 Task: Assign Person0003 as Assignee of Child Issue ChildIssue0014 of Issue Issue0007 in Backlog  in Scrum Project Project0002 in Jira
Action: Mouse moved to (376, 433)
Screenshot: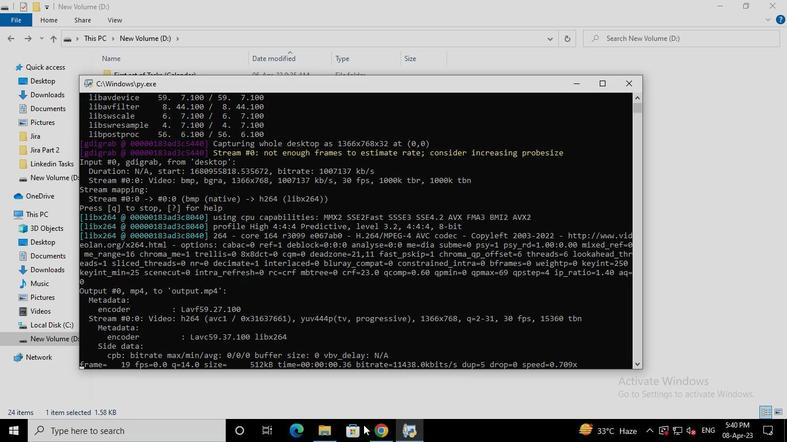 
Action: Mouse pressed left at (376, 433)
Screenshot: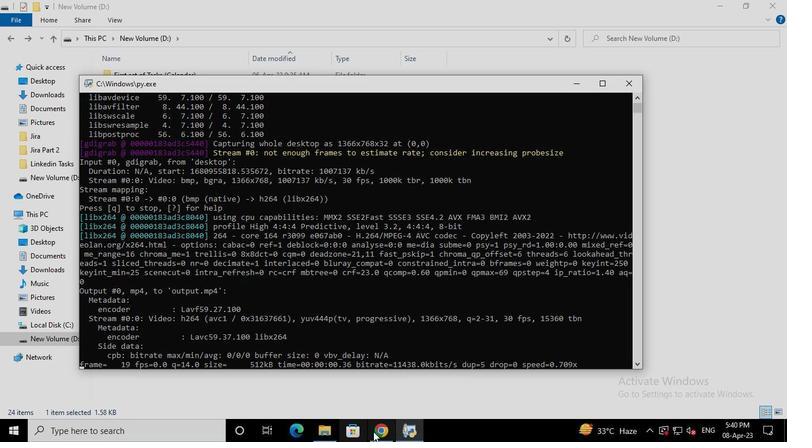 
Action: Mouse moved to (79, 175)
Screenshot: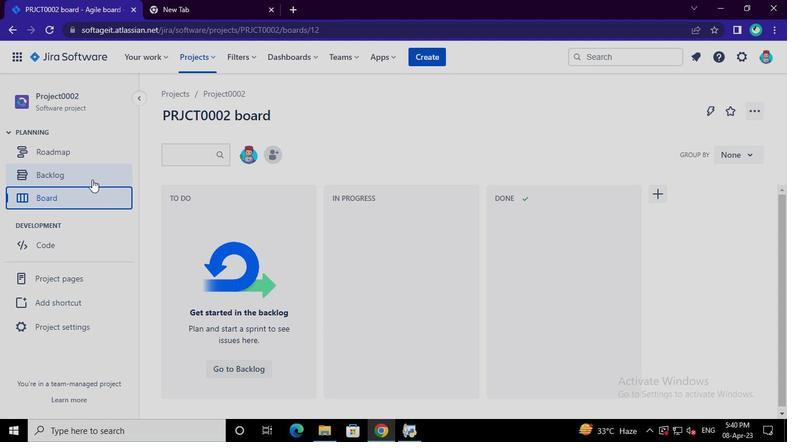 
Action: Mouse pressed left at (79, 175)
Screenshot: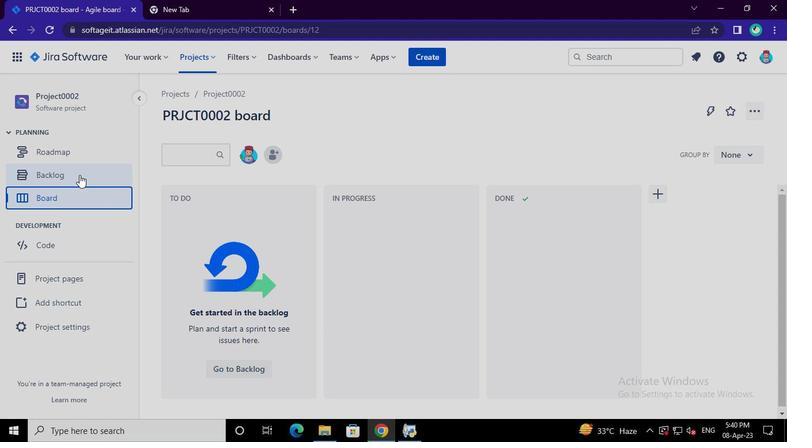 
Action: Mouse moved to (264, 344)
Screenshot: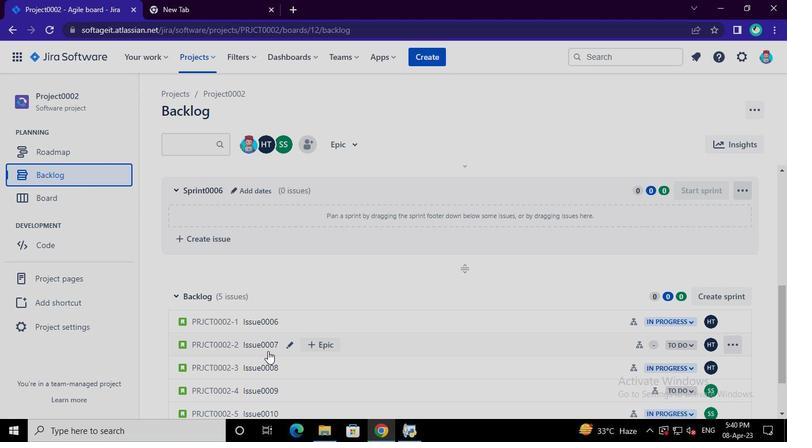 
Action: Mouse pressed left at (264, 344)
Screenshot: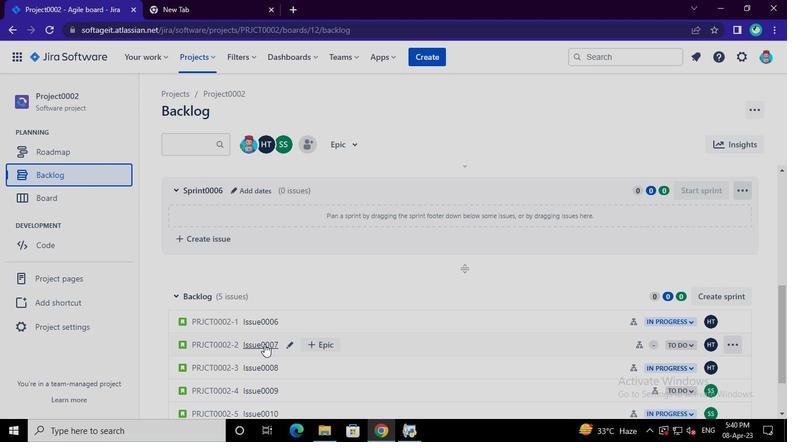 
Action: Mouse moved to (719, 277)
Screenshot: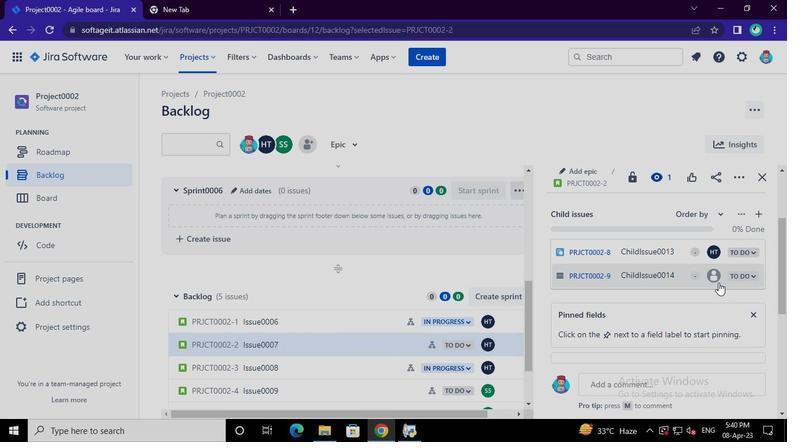 
Action: Mouse pressed left at (719, 277)
Screenshot: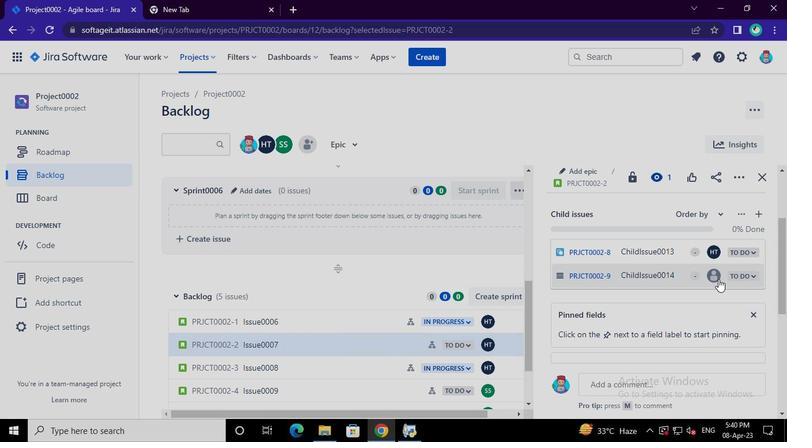 
Action: Mouse moved to (629, 350)
Screenshot: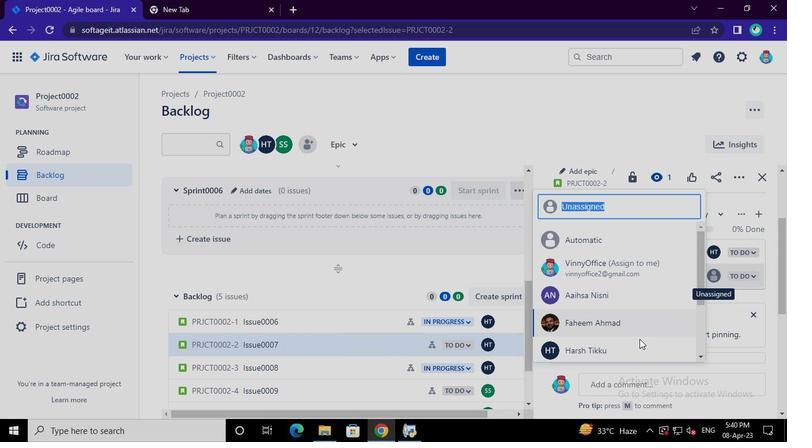 
Action: Mouse pressed left at (629, 350)
Screenshot: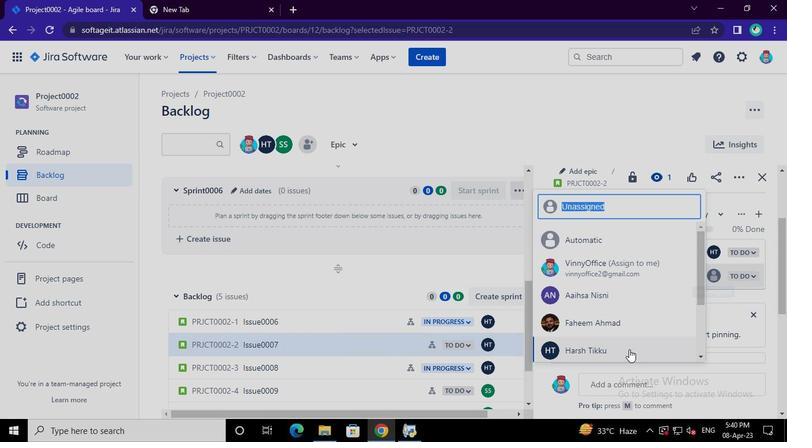 
Action: Mouse moved to (413, 434)
Screenshot: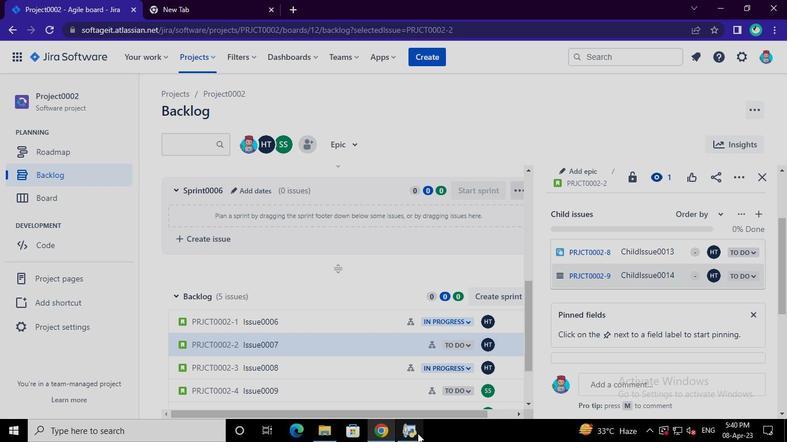 
Action: Mouse pressed left at (413, 434)
Screenshot: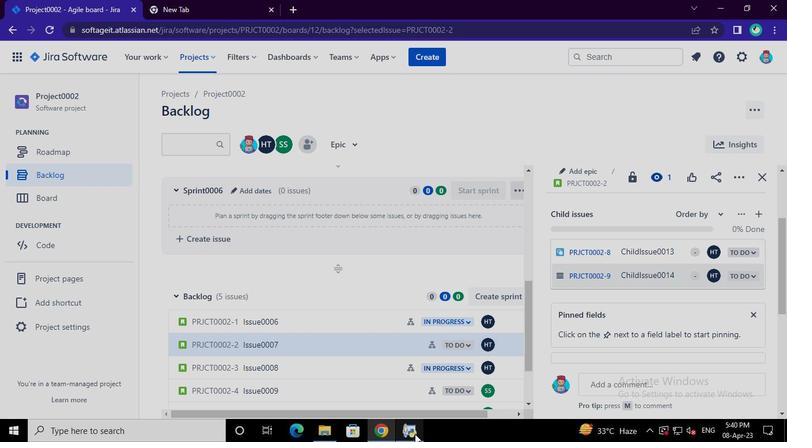 
Action: Mouse moved to (628, 87)
Screenshot: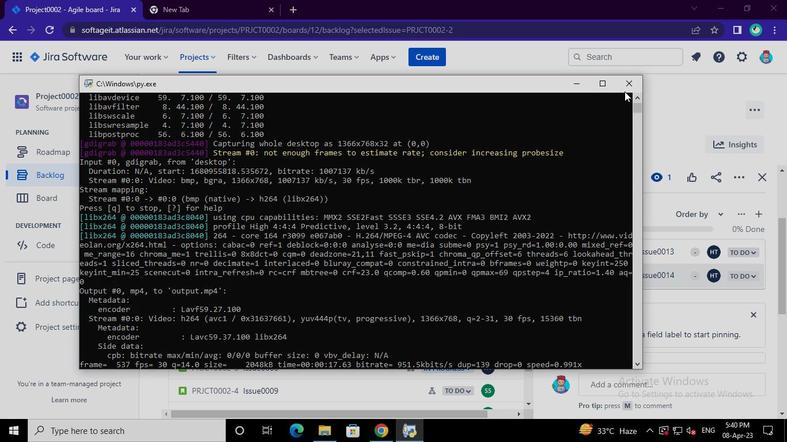 
Action: Mouse pressed left at (628, 87)
Screenshot: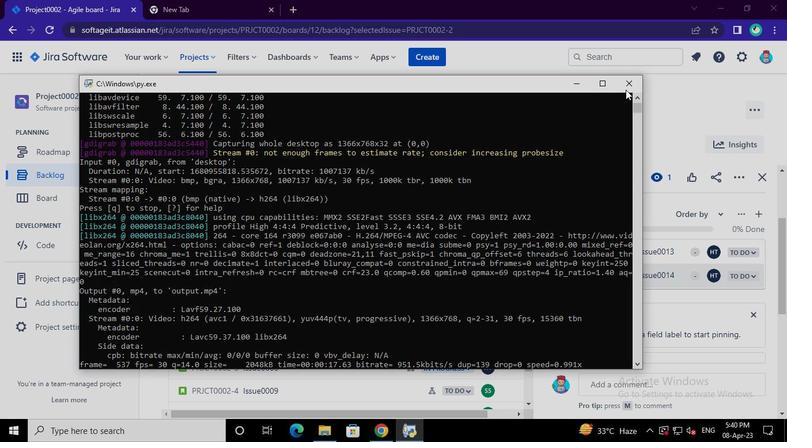 
